 Task: Exporting with Metadata.
Action: Mouse moved to (2, 11)
Screenshot: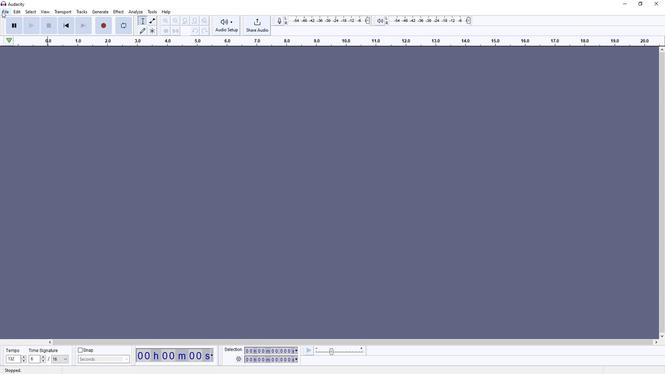 
Action: Mouse pressed left at (2, 11)
Screenshot: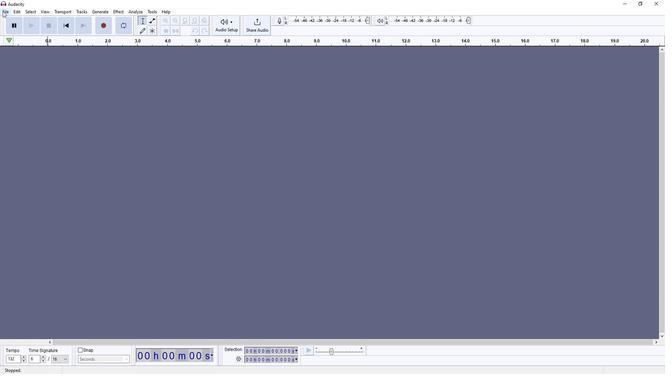 
Action: Mouse moved to (17, 29)
Screenshot: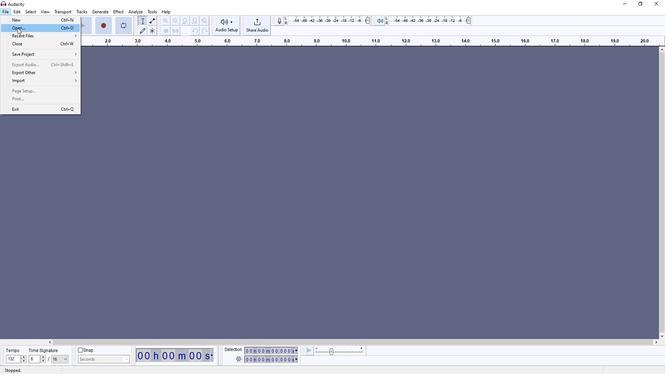 
Action: Mouse pressed left at (17, 29)
Screenshot: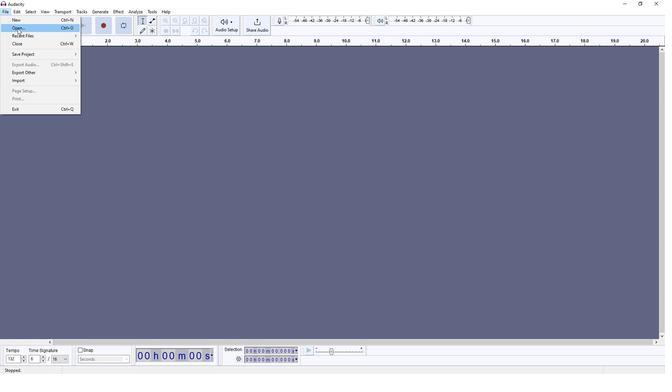 
Action: Mouse moved to (74, 60)
Screenshot: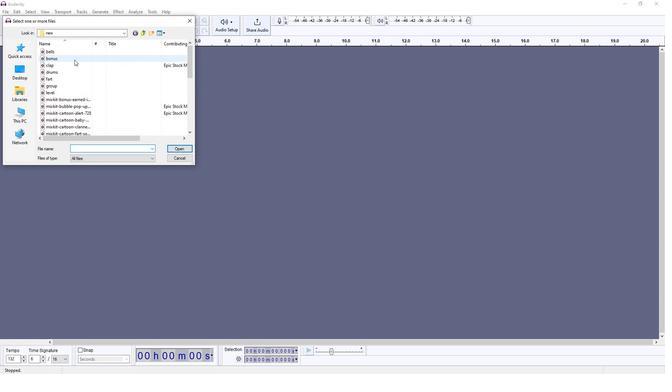 
Action: Mouse pressed left at (74, 60)
Screenshot: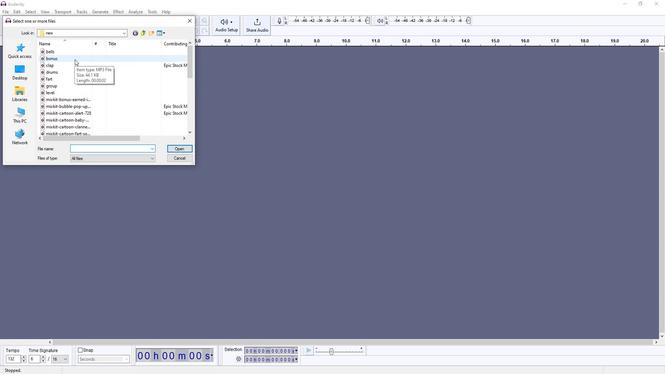 
Action: Mouse moved to (185, 150)
Screenshot: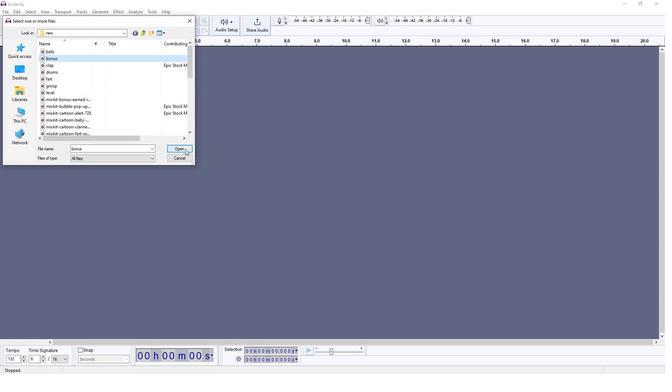 
Action: Mouse pressed left at (185, 150)
Screenshot: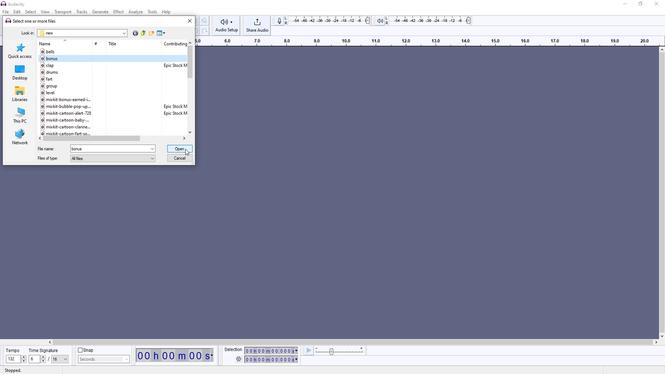 
Action: Mouse moved to (33, 29)
Screenshot: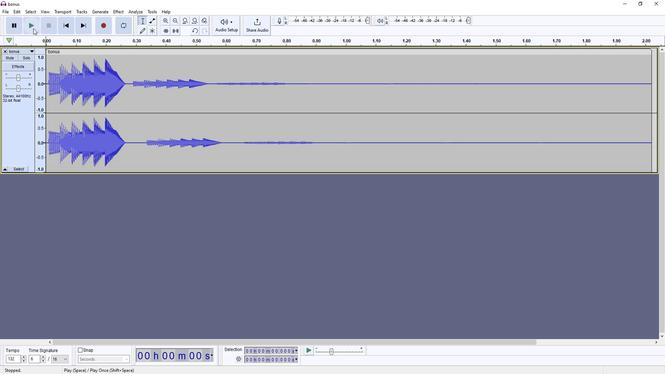 
Action: Mouse pressed left at (33, 29)
Screenshot: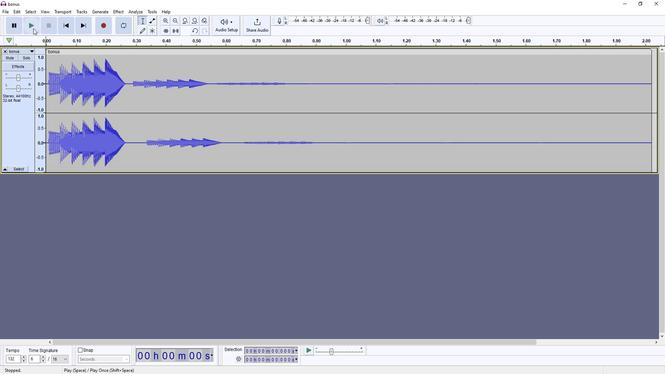 
Action: Mouse moved to (20, 11)
Screenshot: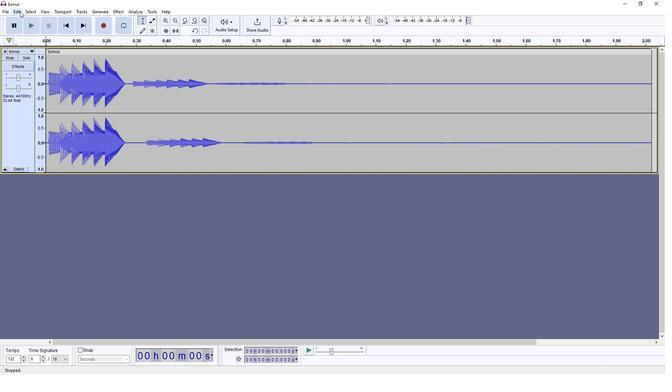 
Action: Mouse pressed left at (20, 11)
Screenshot: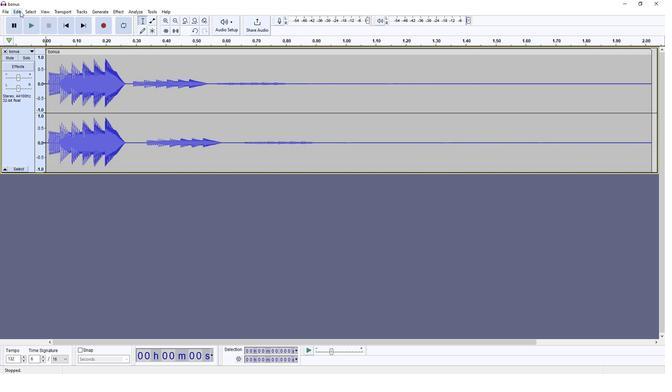 
Action: Mouse moved to (48, 115)
Screenshot: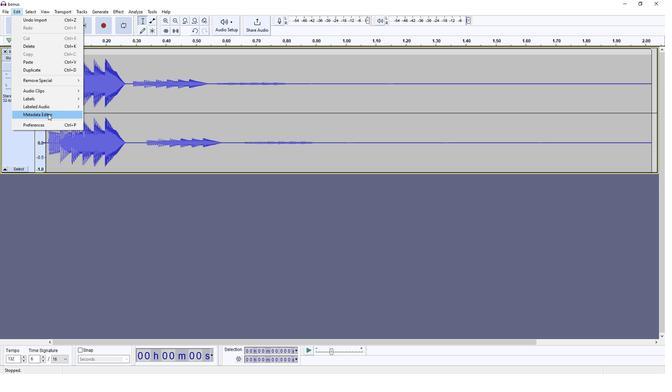 
Action: Mouse pressed left at (48, 115)
Screenshot: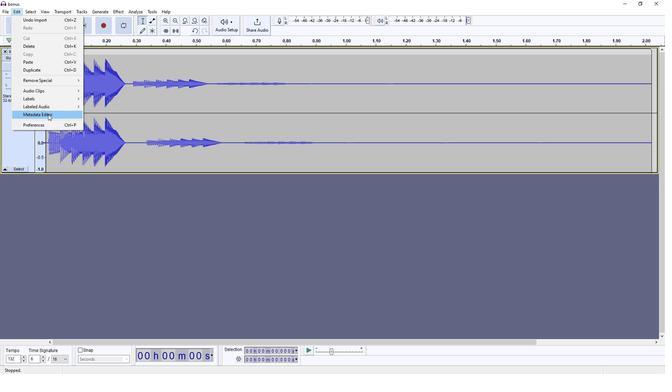 
Action: Mouse moved to (328, 148)
Screenshot: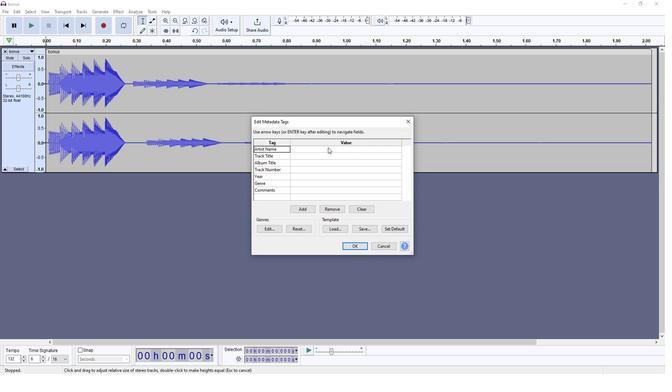 
Action: Mouse pressed left at (328, 148)
Screenshot: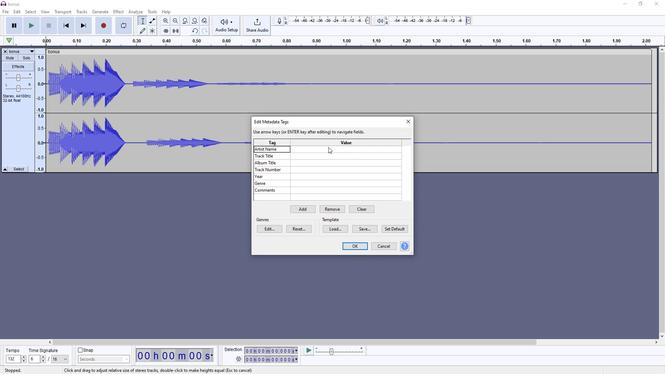 
Action: Key pressed <Key.shift><Key.shift><Key.shift>Your<Key.space><Key.shift>Home<Key.space><Key.shift>Recording<Key.tab><Key.tab><Key.shift><Key.shift><Key.shift><Key.shift><Key.shift><Key.shift><Key.shift><Key.shift><Key.shift><Key.shift>Editing<Key.space><Key.shift>Metadata<Key.space><Key.shift>With<Key.space><Key.shift>Audacity<Key.tab><Key.tab><Key.shift><Key.shift><Key.shift><Key.shift><Key.shift><Key.shift>Your<Key.space><Key.shift><Key.shift><Key.shift><Key.shift><Key.shift>Home<Key.space><Key.shift><Key.shift><Key.shift><Key.shift><Key.shift><Key.shift><Key.shift><Key.shift><Key.shift><Key.shift><Key.shift><Key.shift><Key.shift><Key.shift><Key.shift><Key.shift><Key.shift><Key.shift><Key.shift>Pr<Key.backspace><Key.backspace><Key.shift><Key.shift><Key.shift><Key.shift><Key.shift><Key.shift><Key.shift><Key.shift><Key.shift><Key.shift><Key.shift><Key.shift><Key.shift><Key.shift><Key.shift><Key.shift><Key.shift>Recording<Key.space>-<Key.space><Key.shift><Key.shift><Key.shift><Key.shift><Key.shift><Key.shift><Key.shift><Key.shift><Key.shift><Key.shift>Youtube<Key.left><Key.left><Key.left><Key.left><Key.space><Key.right><Key.backspace><Key.shift>T<Key.right><Key.right><Key.right><Key.enter>27<Key.tab><Key.tab>2023
Screenshot: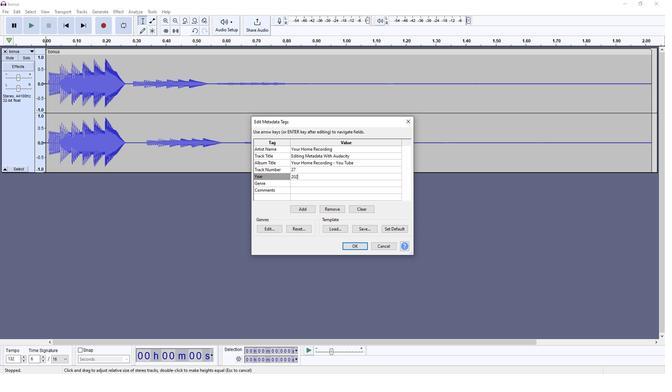 
Action: Mouse moved to (357, 245)
Screenshot: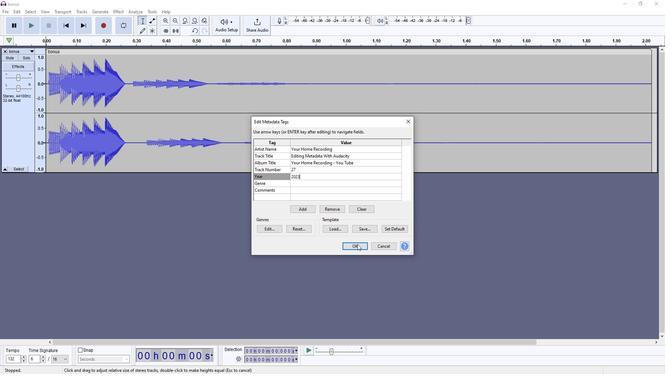 
Action: Mouse pressed left at (357, 245)
Screenshot: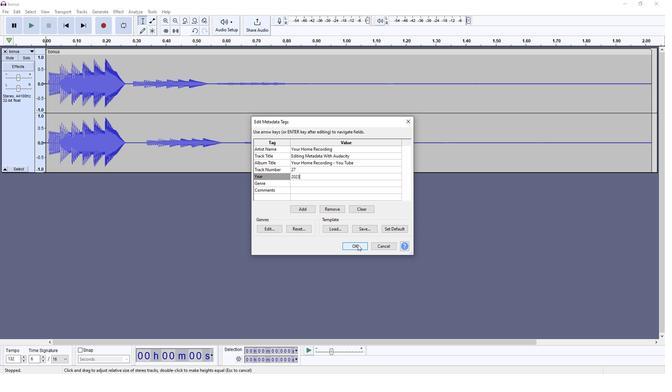
Action: Mouse moved to (6, 13)
Screenshot: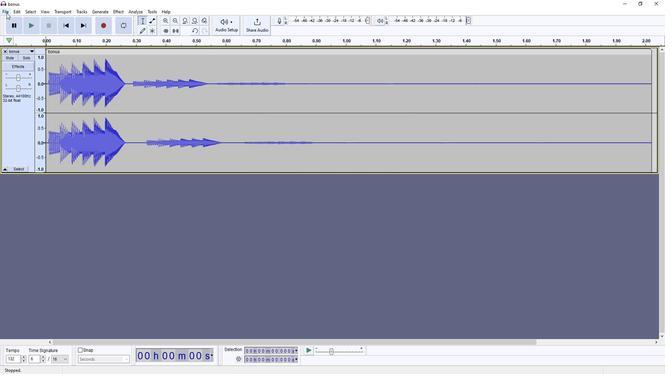 
Action: Mouse pressed left at (6, 13)
Screenshot: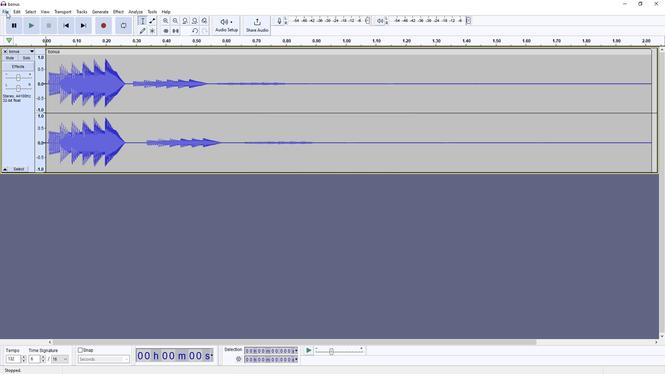 
Action: Mouse moved to (28, 62)
Screenshot: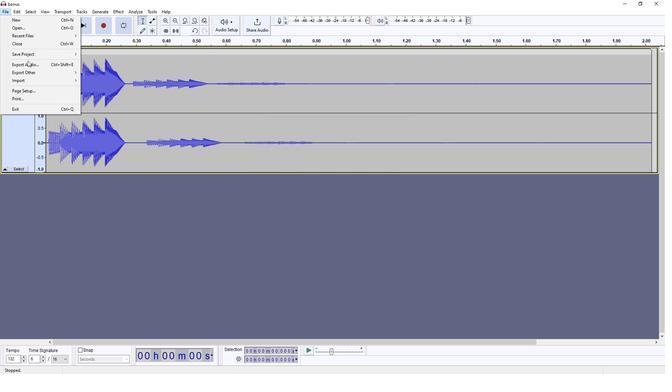
Action: Mouse pressed left at (28, 62)
Screenshot: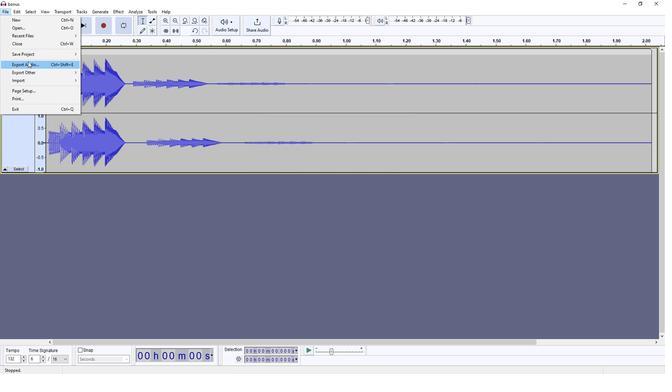 
Action: Mouse moved to (138, 74)
Screenshot: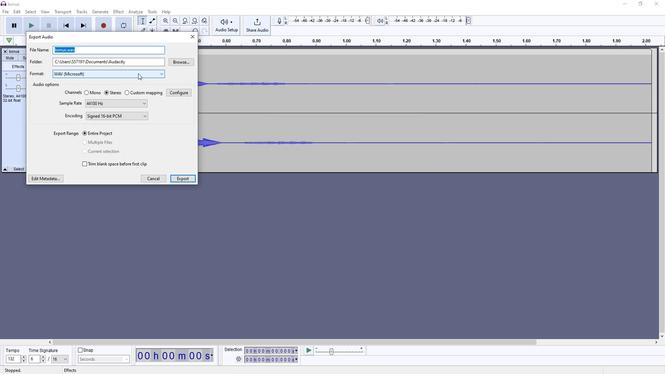 
Action: Mouse pressed left at (138, 74)
Screenshot: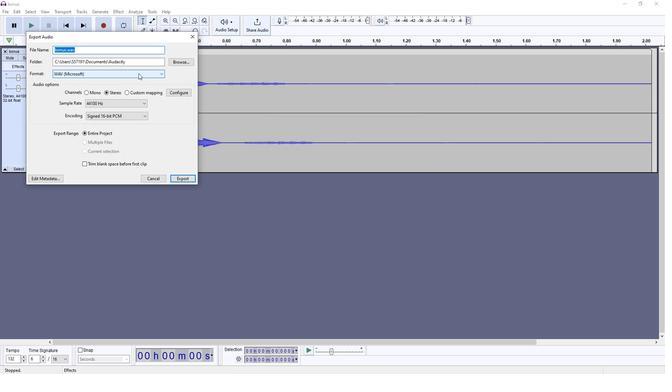 
Action: Mouse moved to (82, 95)
Screenshot: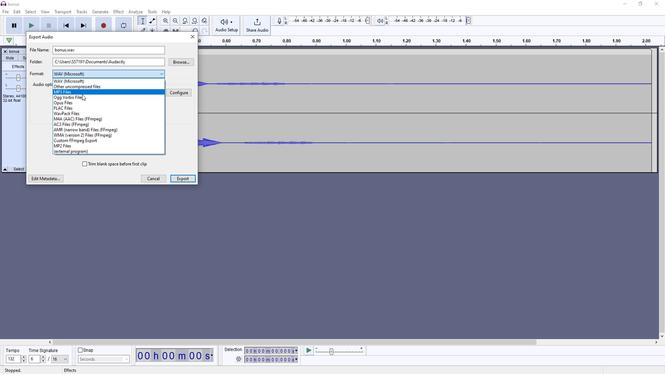 
Action: Mouse pressed left at (82, 95)
Screenshot: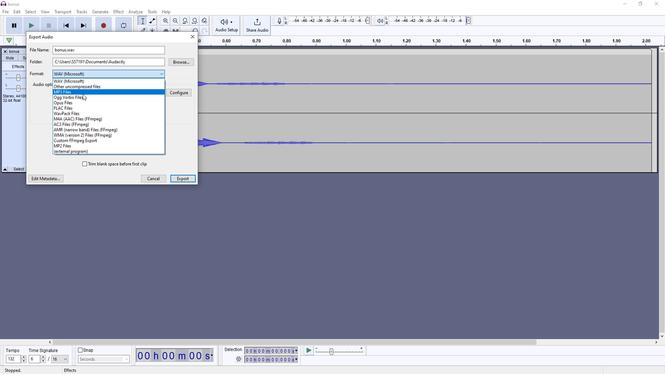 
Action: Mouse moved to (64, 51)
Screenshot: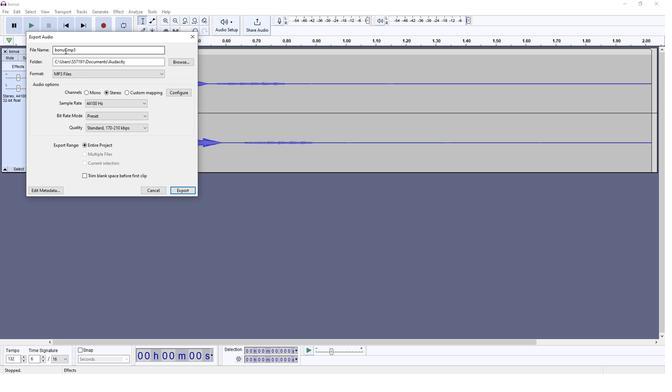 
Action: Mouse pressed left at (64, 51)
Screenshot: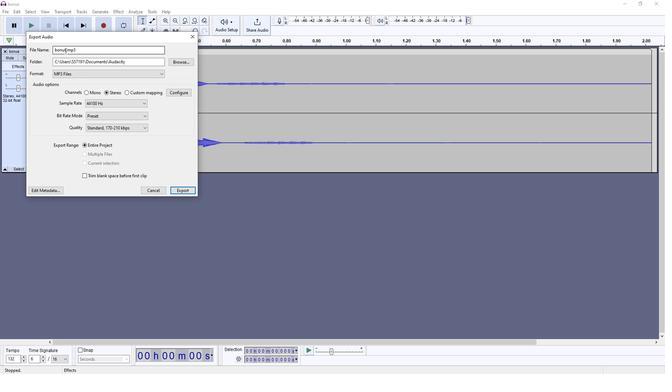 
Action: Mouse moved to (207, 79)
Screenshot: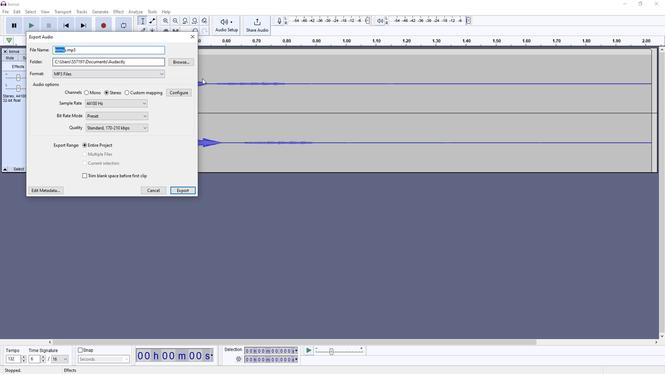 
Action: Key pressed <Key.shift><Key.shift>Editing<Key.space><Key.shift>Metadata<Key.space>with<Key.space><Key.shift>Audacity
Screenshot: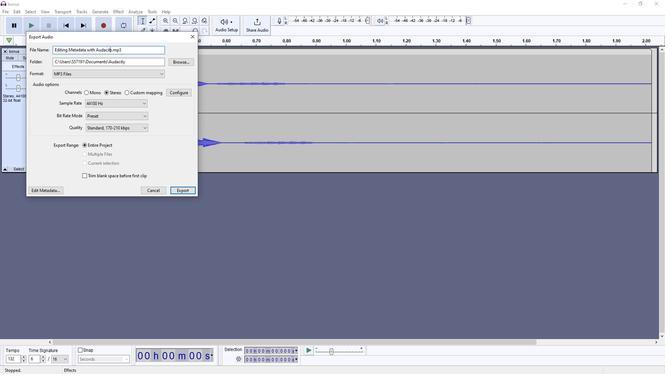 
Action: Mouse moved to (122, 95)
Screenshot: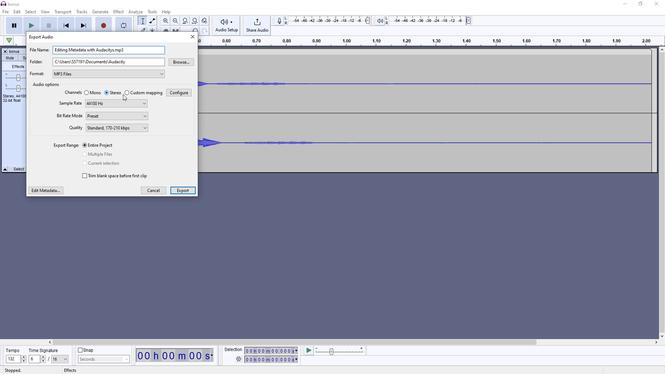 
Action: Key pressed <Key.delete>
Screenshot: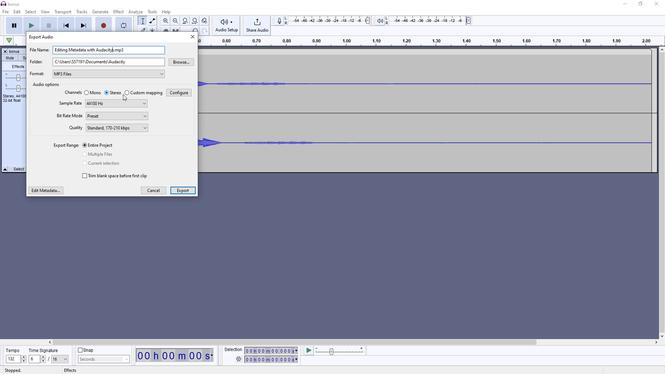 
Action: Mouse moved to (48, 189)
Screenshot: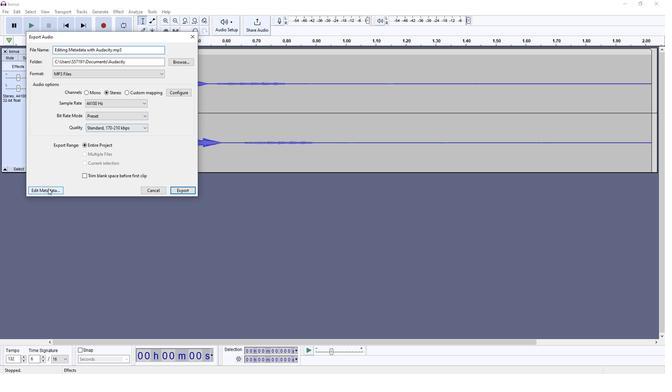 
Action: Mouse pressed left at (48, 189)
Screenshot: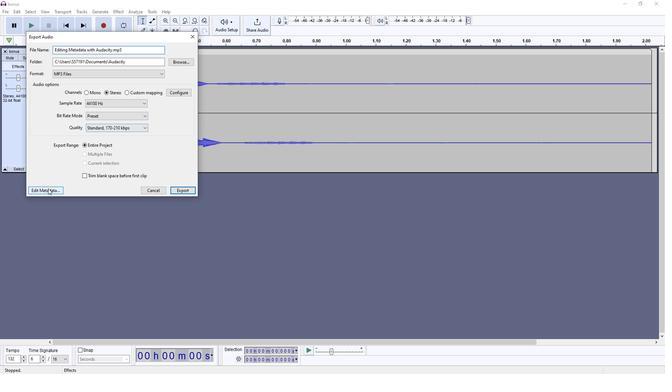 
Action: Mouse moved to (323, 167)
Screenshot: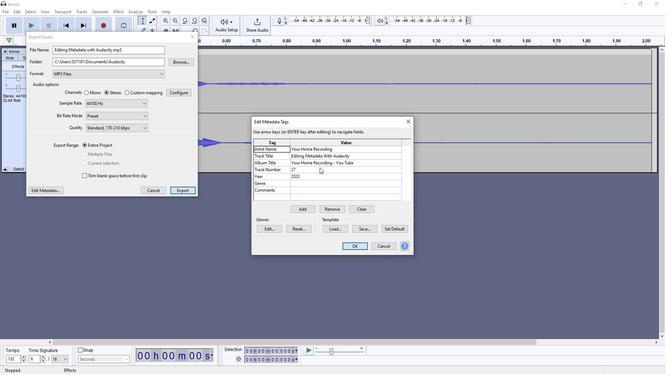 
Action: Mouse scrolled (323, 167) with delta (0, 0)
Screenshot: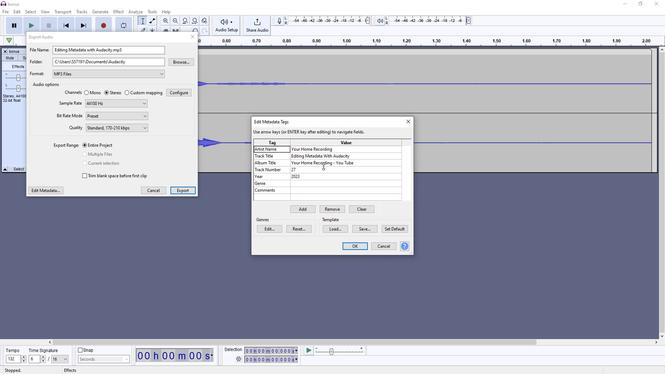 
Action: Mouse moved to (325, 167)
Screenshot: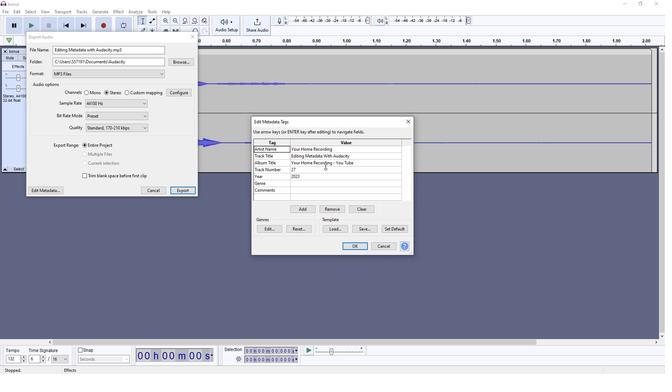 
Action: Mouse scrolled (325, 167) with delta (0, 0)
Screenshot: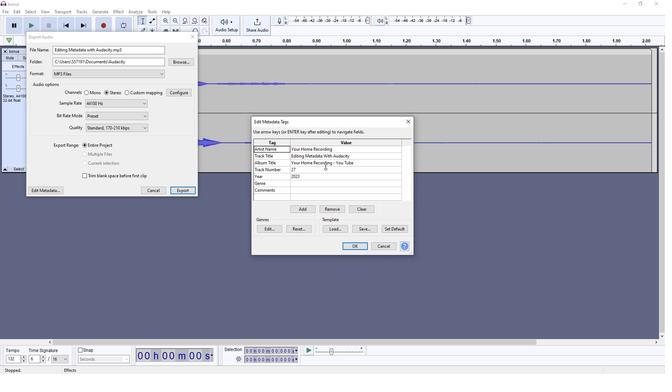 
Action: Mouse moved to (329, 172)
Screenshot: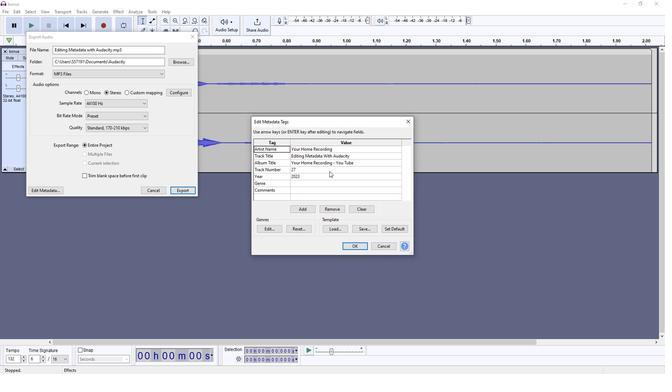 
Action: Mouse scrolled (329, 172) with delta (0, 0)
Screenshot: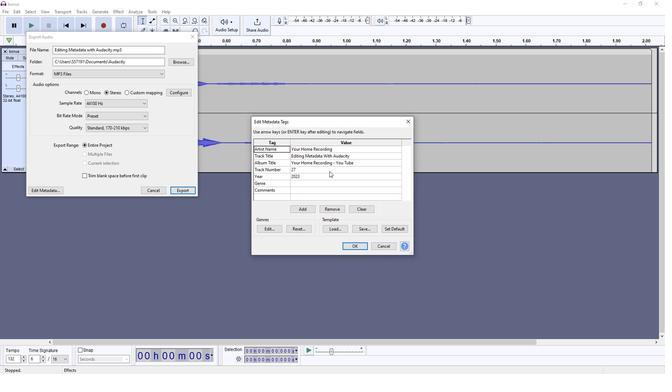 
Action: Mouse moved to (358, 243)
Screenshot: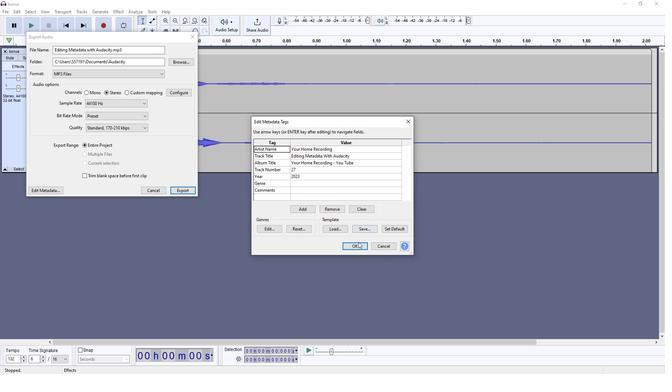 
Action: Mouse pressed left at (358, 243)
Screenshot: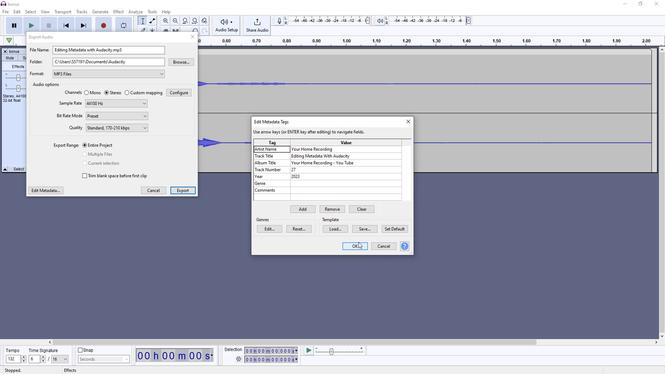 
Action: Mouse moved to (181, 191)
Screenshot: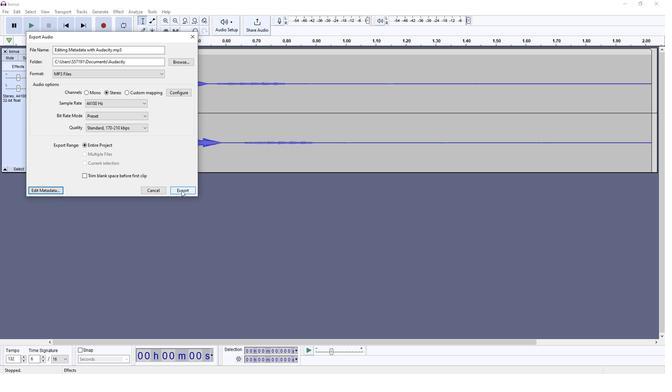 
Action: Mouse pressed left at (181, 191)
Screenshot: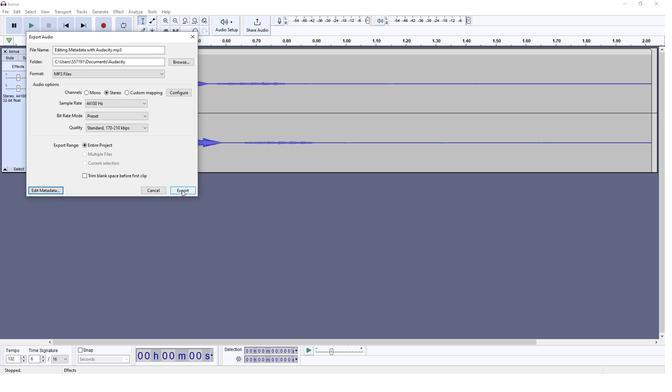 
Action: Mouse moved to (181, 189)
Screenshot: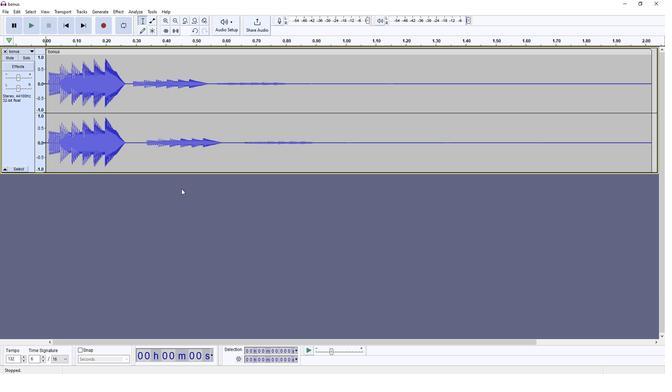 
